 Task: Log work in the project VikingTech for the issue 'Upgrade the database schema of a web application to improve data modeling and management capabilities' spent time as '3w 5d 12h 13m' and remaining time as '1w 5d 4h 4m' and add a flag. Now add the issue to the epic 'Data Retention'.
Action: Mouse moved to (51, 163)
Screenshot: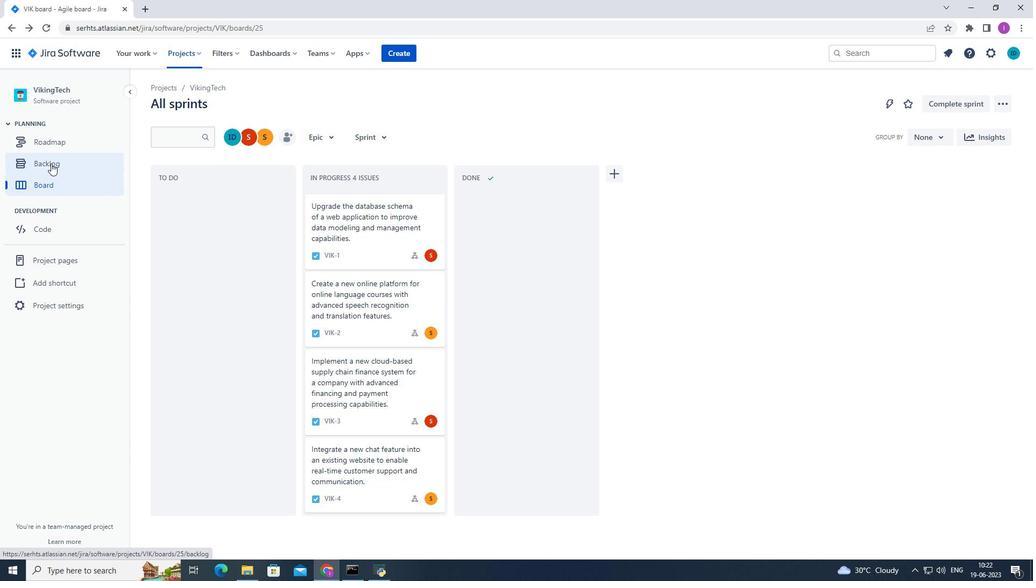 
Action: Mouse pressed left at (51, 163)
Screenshot: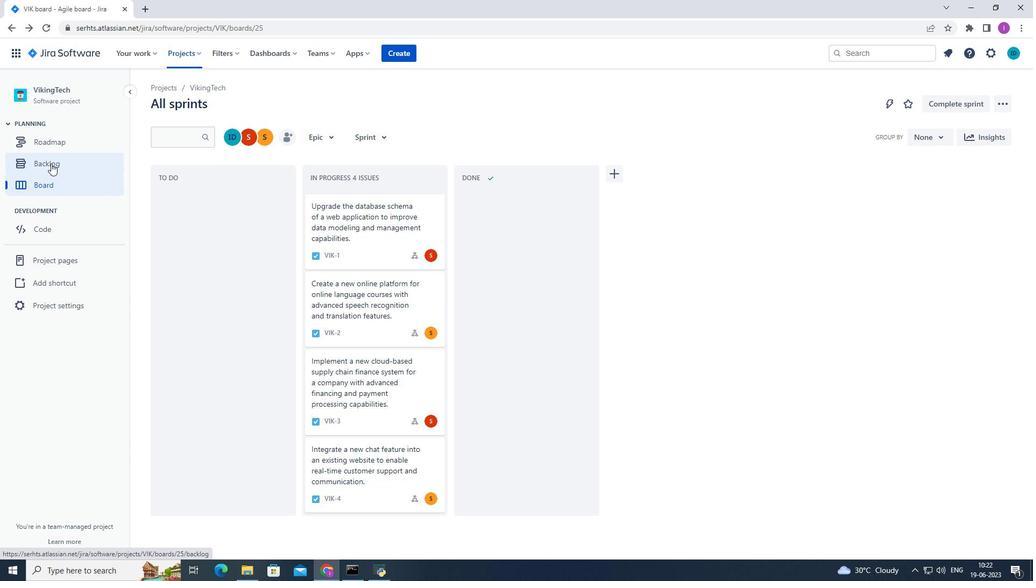 
Action: Mouse moved to (813, 195)
Screenshot: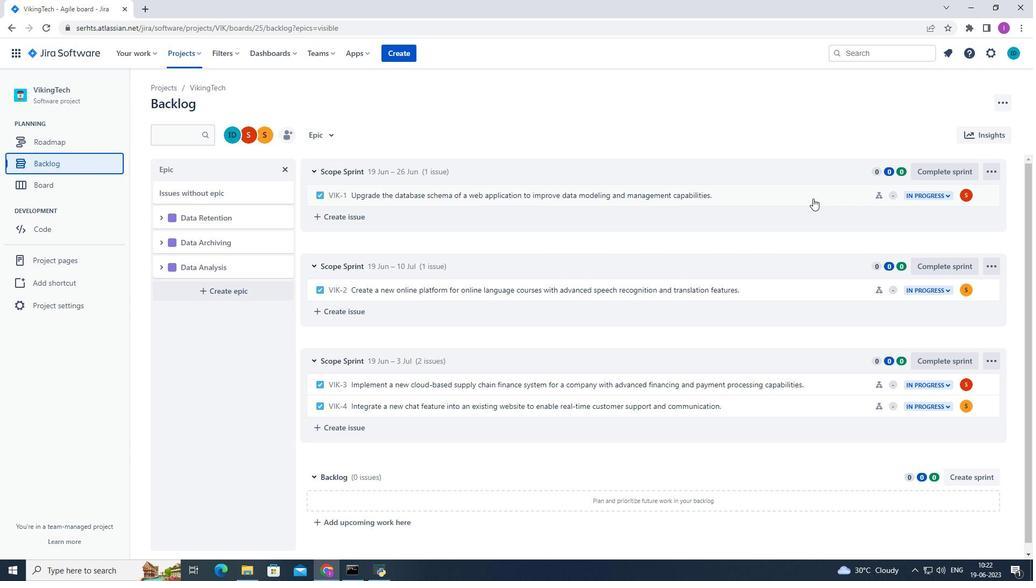 
Action: Mouse pressed left at (813, 195)
Screenshot: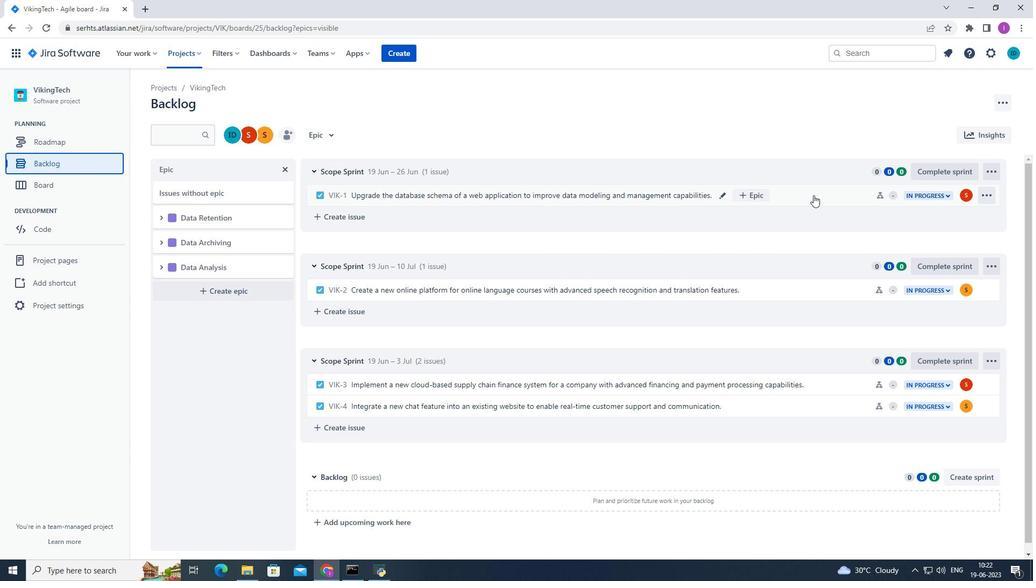 
Action: Mouse moved to (991, 161)
Screenshot: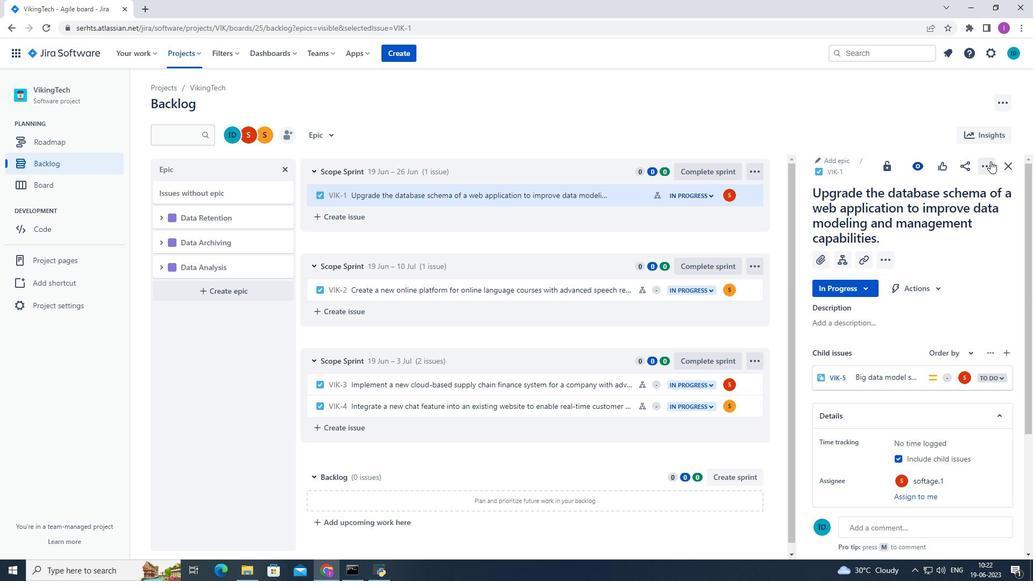 
Action: Mouse pressed left at (991, 161)
Screenshot: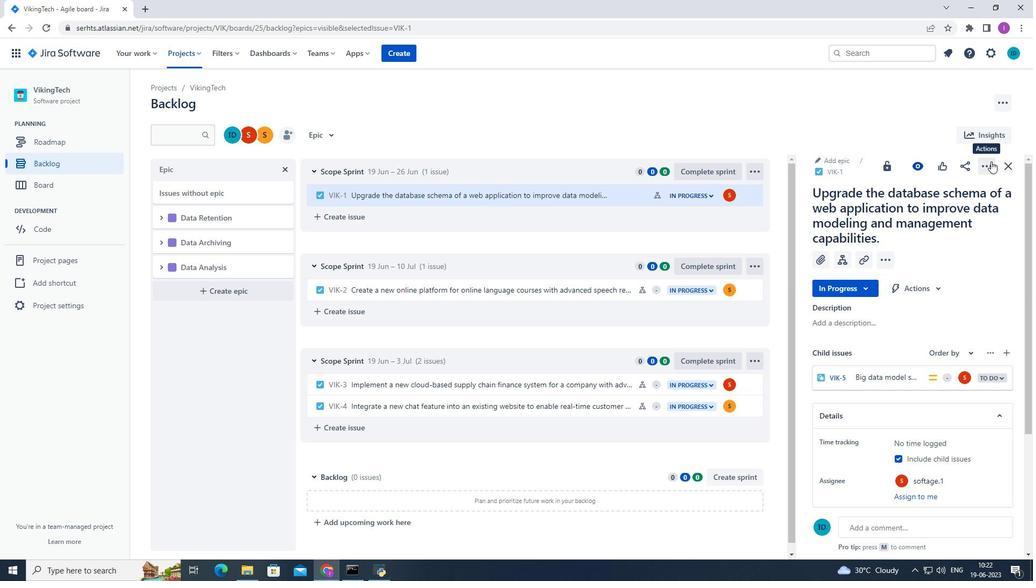 
Action: Mouse moved to (956, 199)
Screenshot: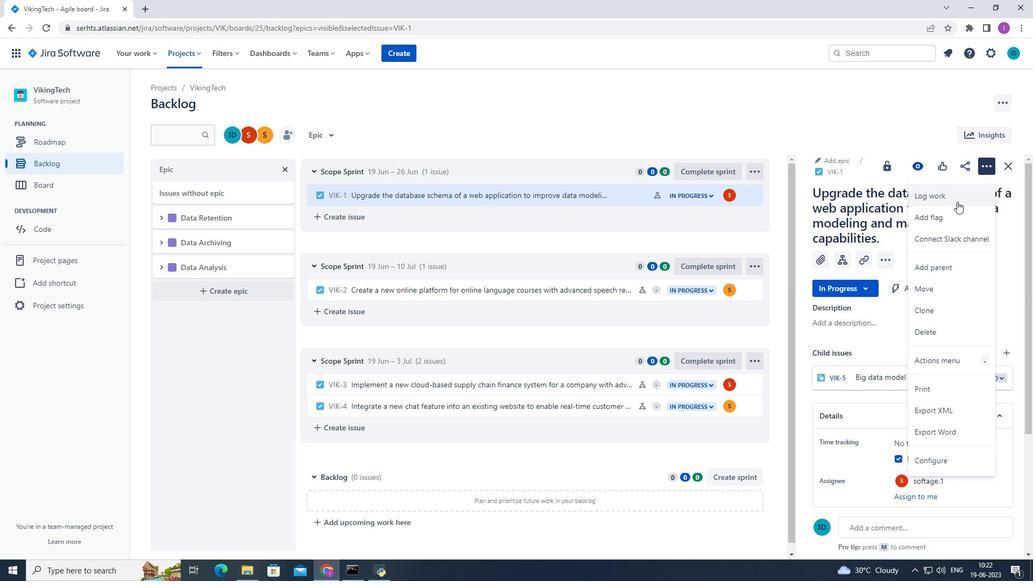 
Action: Mouse pressed left at (956, 199)
Screenshot: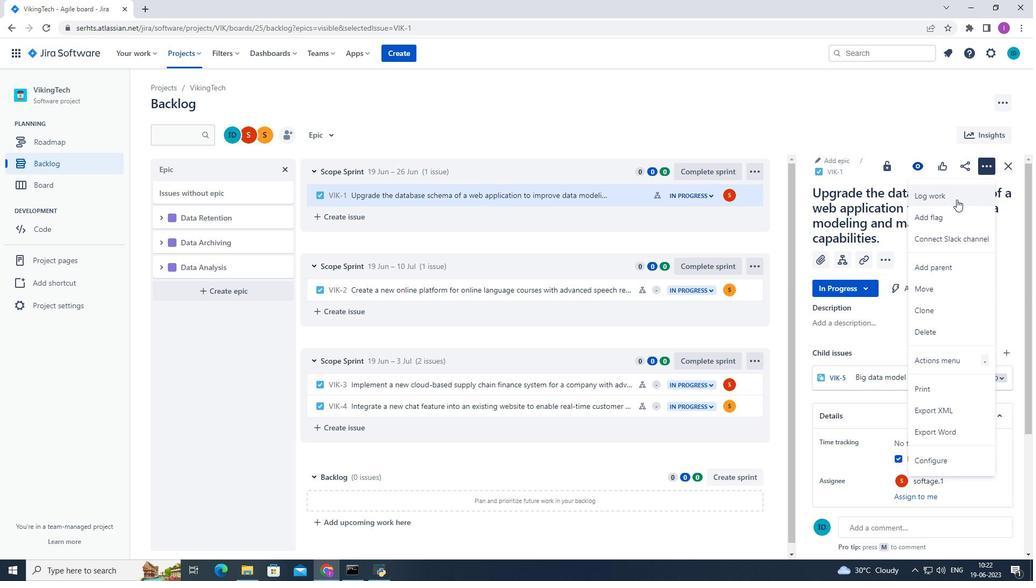 
Action: Mouse moved to (446, 163)
Screenshot: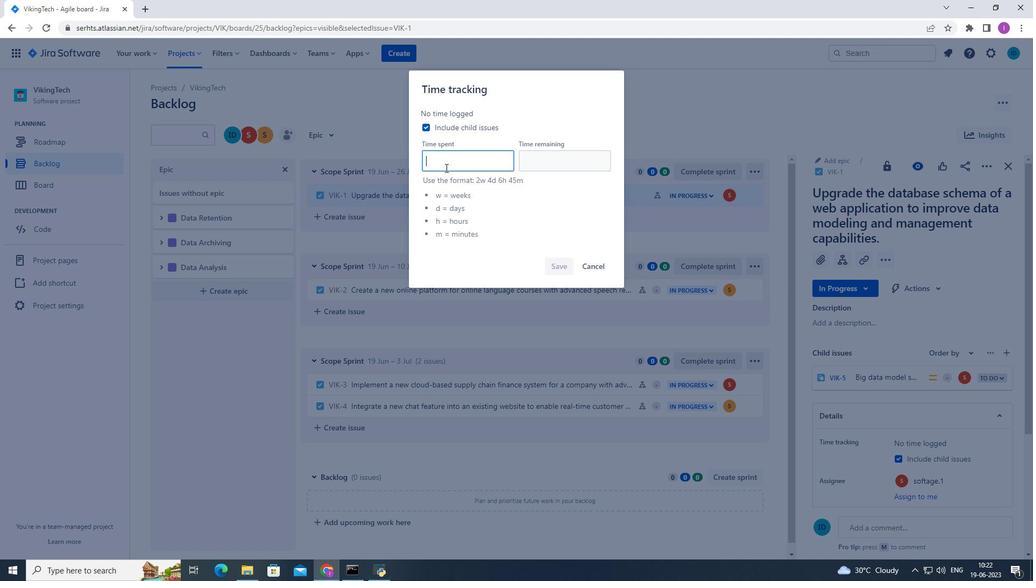 
Action: Mouse pressed left at (446, 163)
Screenshot: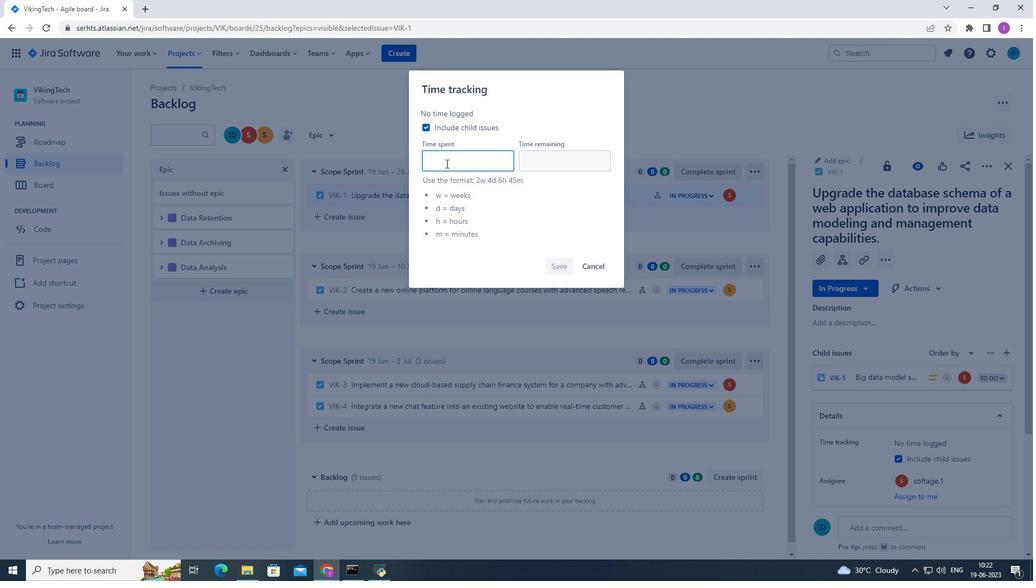
Action: Key pressed 3w<Key.space>5d<Key.space>12h<Key.space>13m
Screenshot: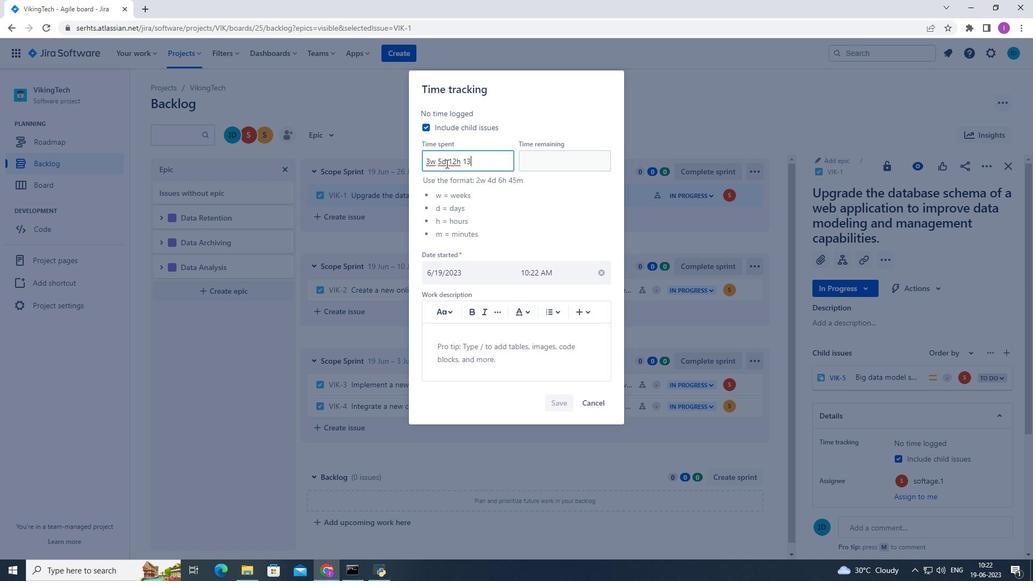 
Action: Mouse moved to (539, 163)
Screenshot: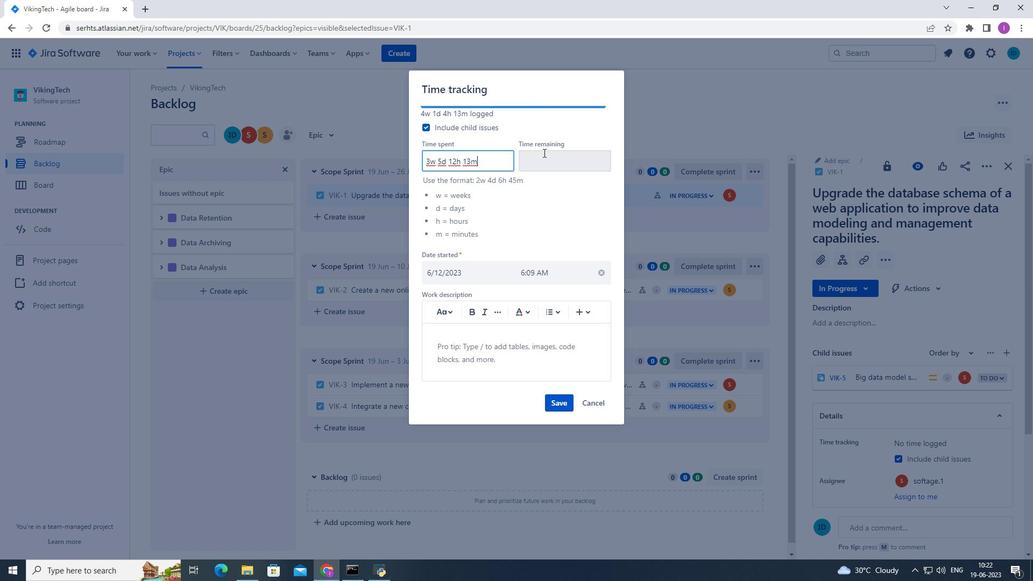 
Action: Mouse pressed left at (539, 163)
Screenshot: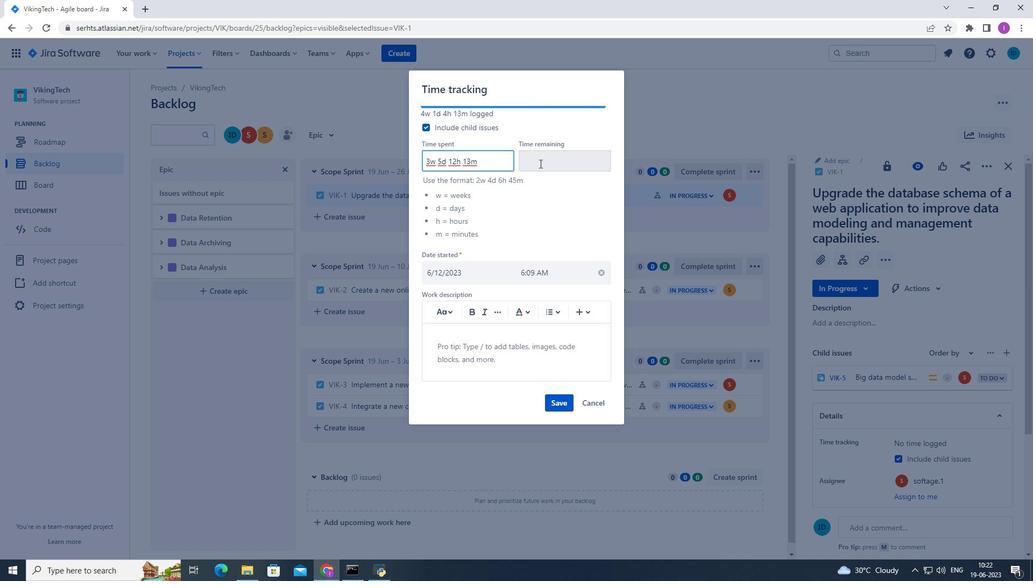 
Action: Key pressed 1w<Key.space>5d<Key.space>4h<Key.space>4m
Screenshot: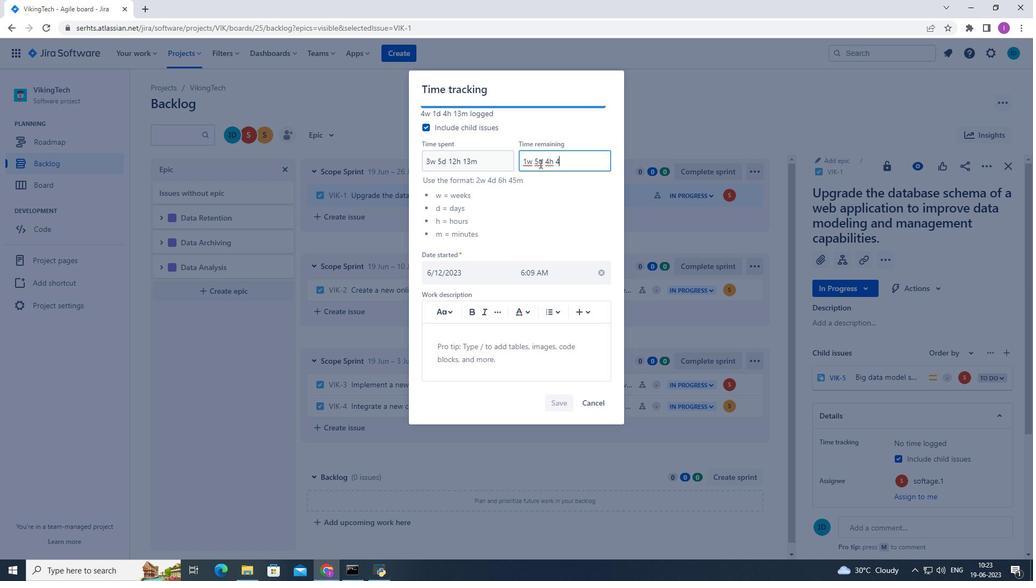 
Action: Mouse moved to (559, 404)
Screenshot: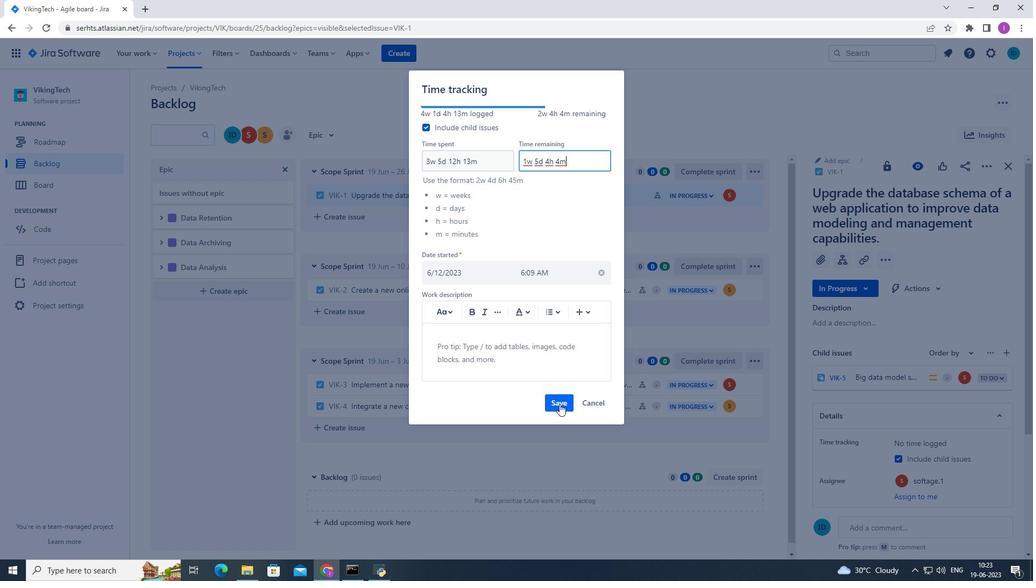 
Action: Mouse pressed left at (559, 404)
Screenshot: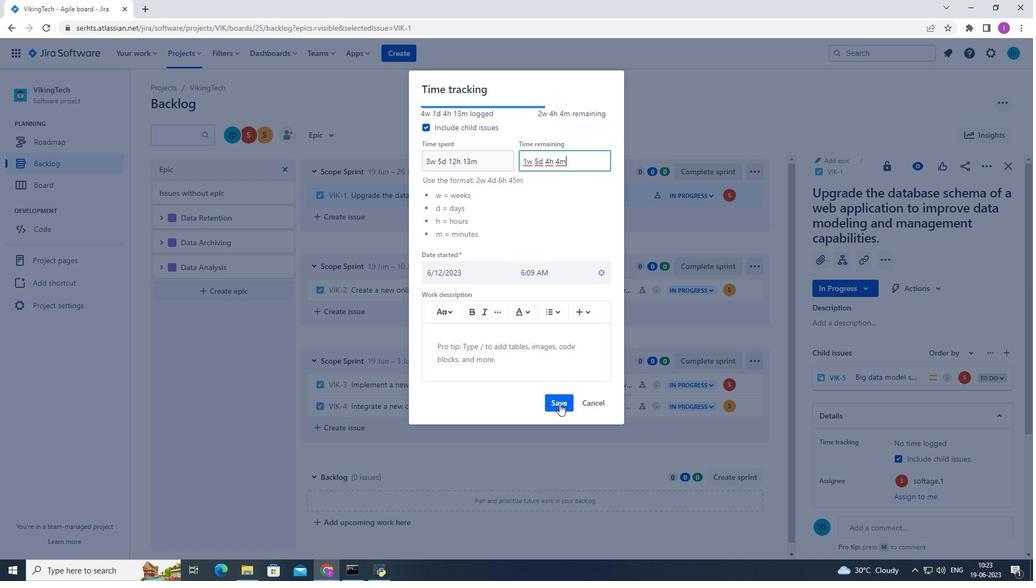 
Action: Mouse moved to (986, 165)
Screenshot: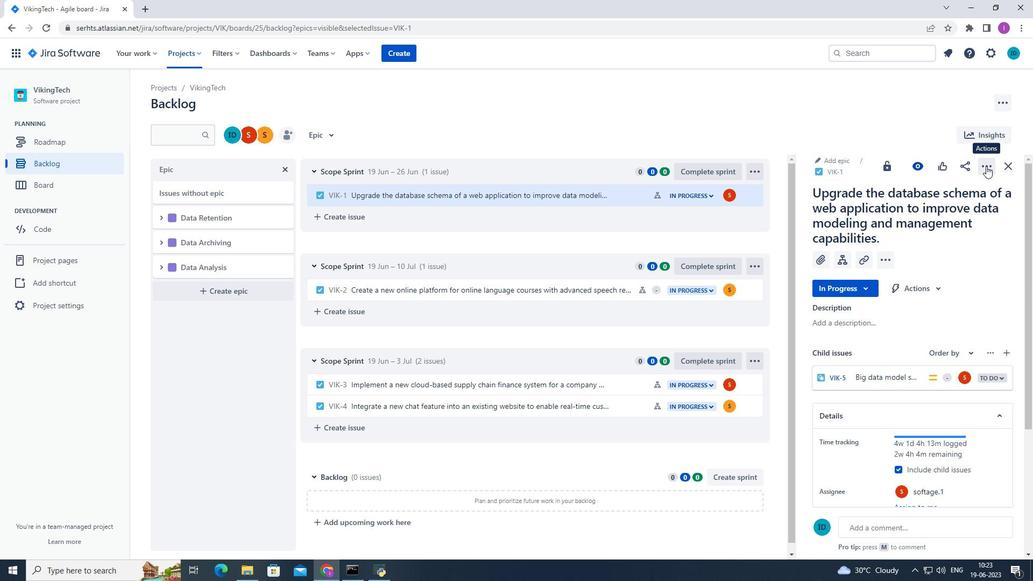 
Action: Mouse pressed left at (986, 165)
Screenshot: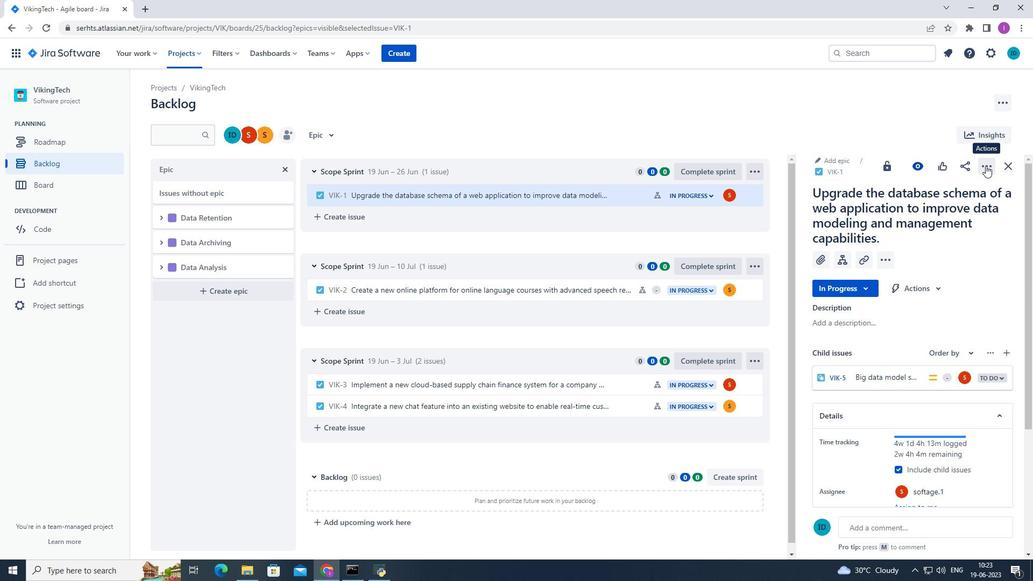 
Action: Mouse pressed left at (986, 165)
Screenshot: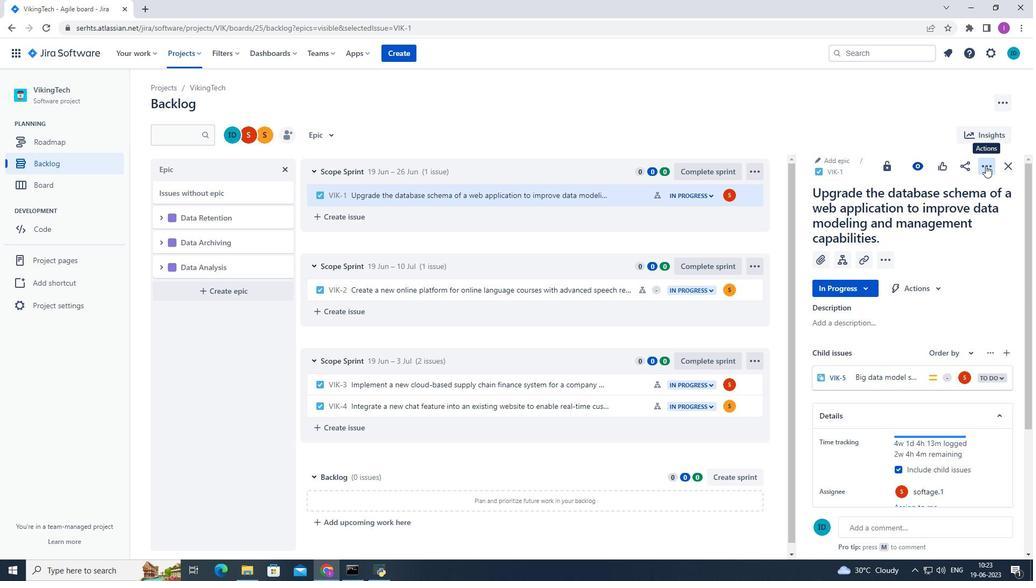 
Action: Mouse moved to (988, 167)
Screenshot: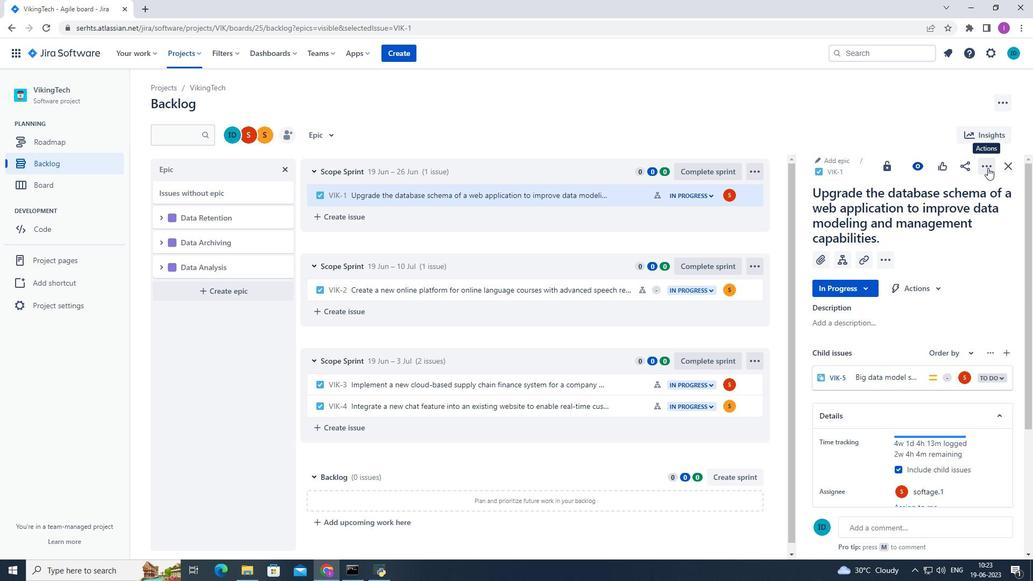 
Action: Mouse pressed left at (988, 167)
Screenshot: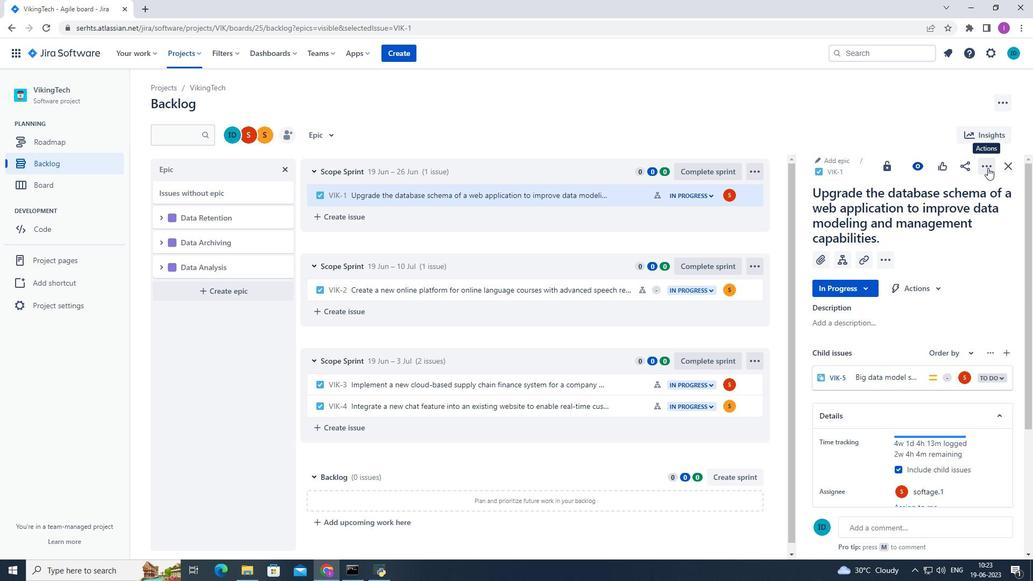 
Action: Mouse moved to (959, 212)
Screenshot: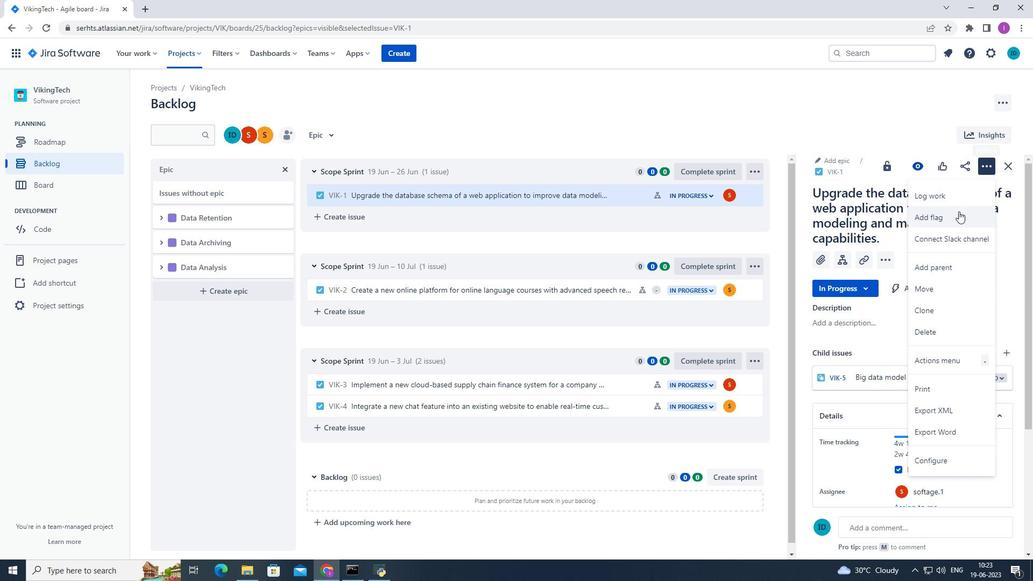 
Action: Mouse pressed left at (959, 212)
Screenshot: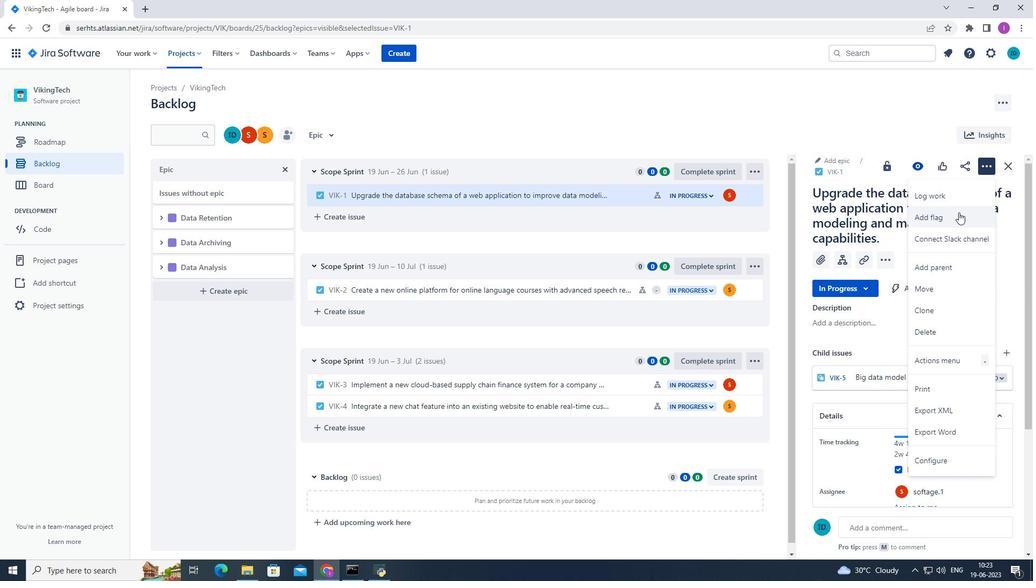 
Action: Mouse moved to (612, 195)
Screenshot: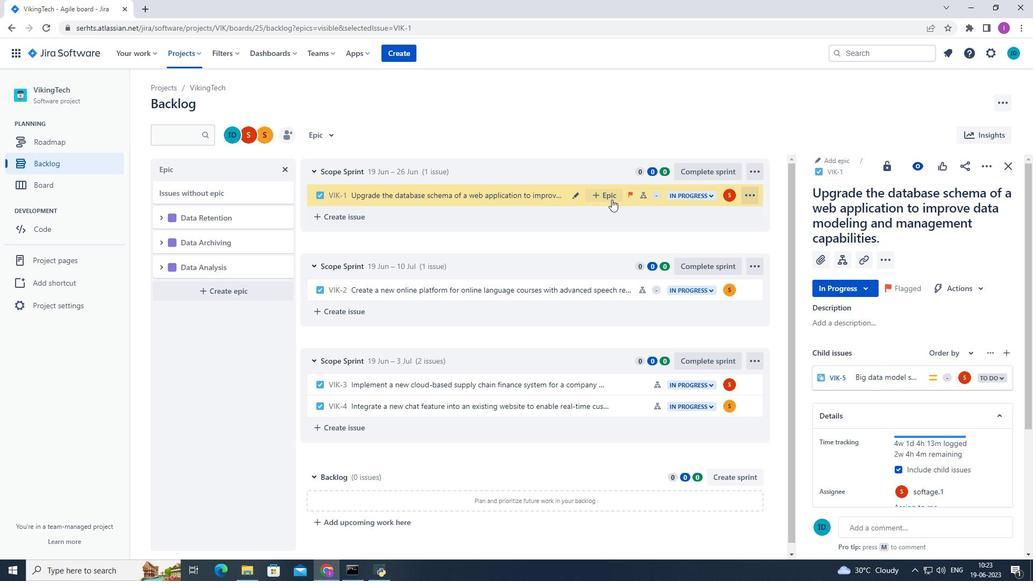 
Action: Mouse pressed left at (612, 195)
Screenshot: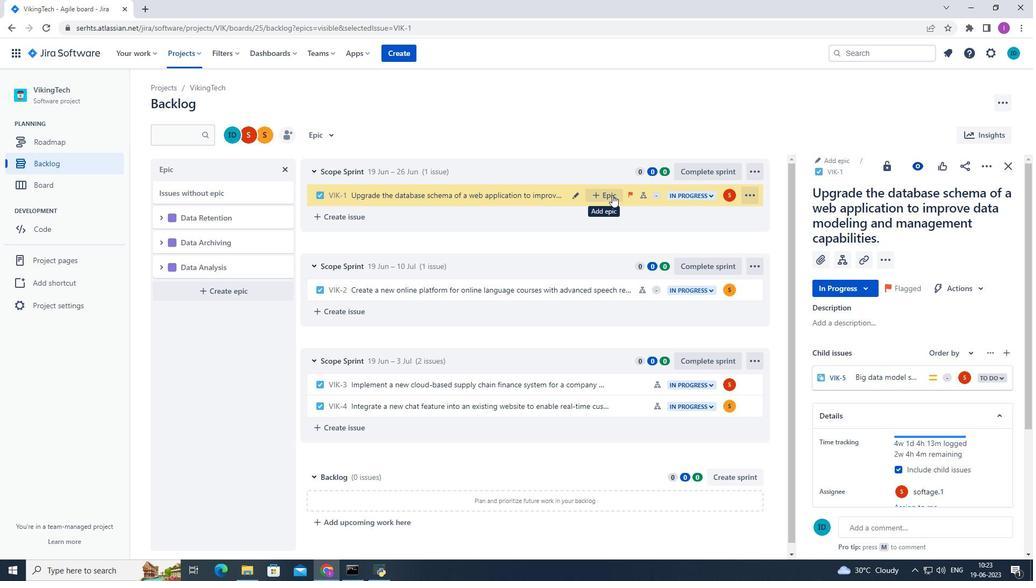 
Action: Mouse moved to (671, 272)
Screenshot: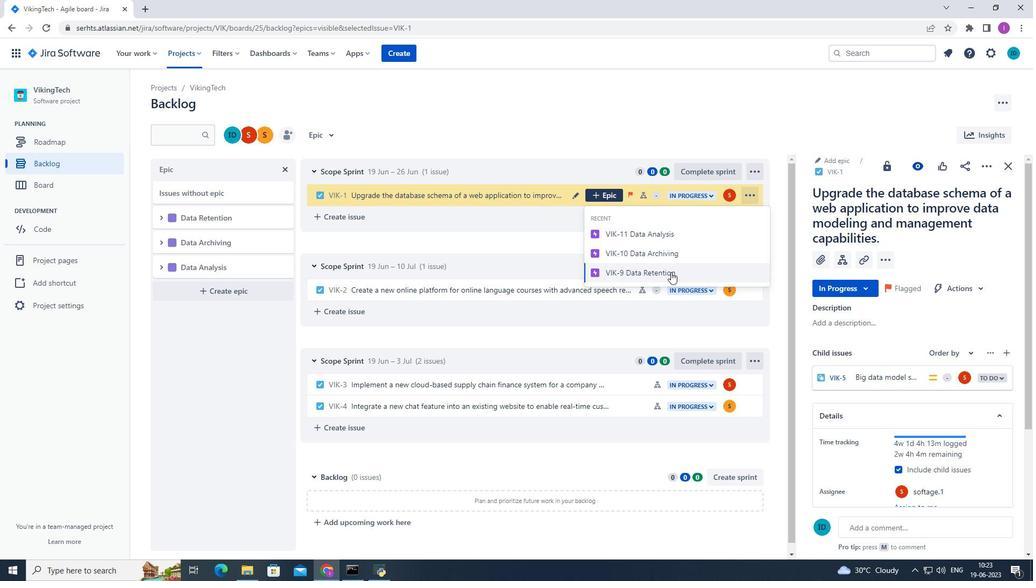 
Action: Mouse pressed left at (671, 272)
Screenshot: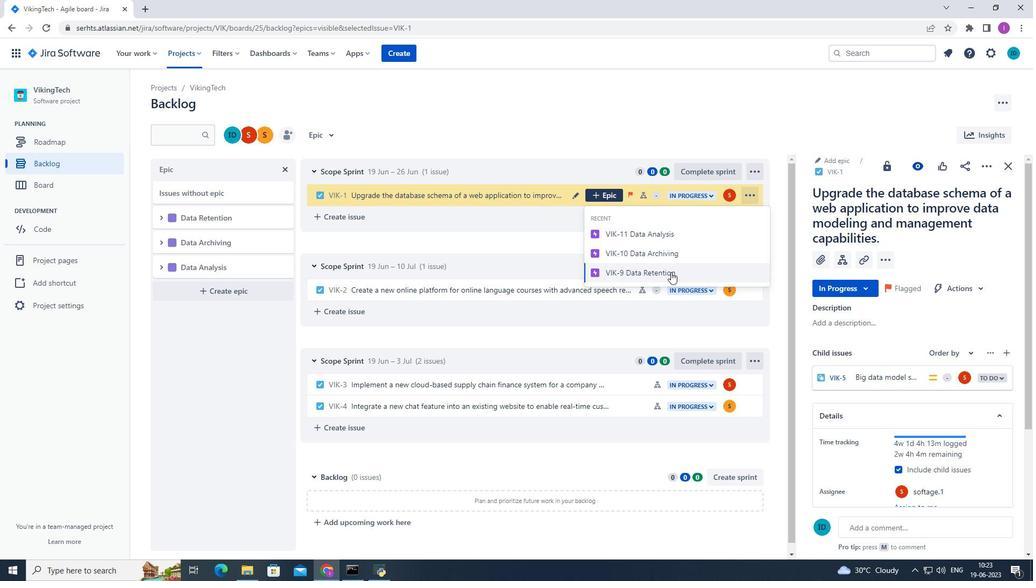 
Action: Mouse moved to (422, 199)
Screenshot: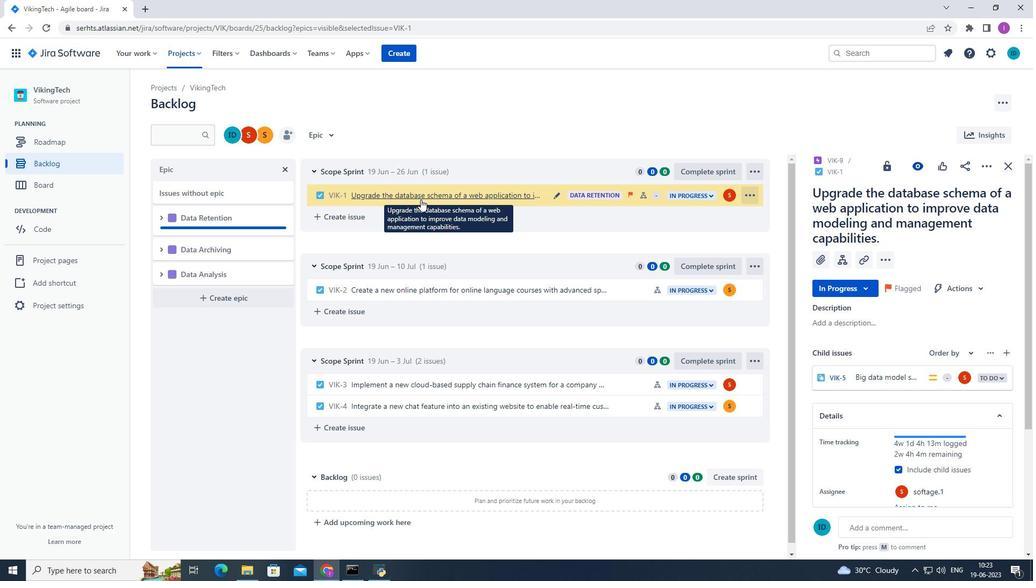 
